 Task: Create a task  Add push notification feature to the app , assign it to team member softage.10@softage.net in the project TrendForge and update the status of the task to  On Track  , set the priority of the task to Low.
Action: Mouse moved to (78, 439)
Screenshot: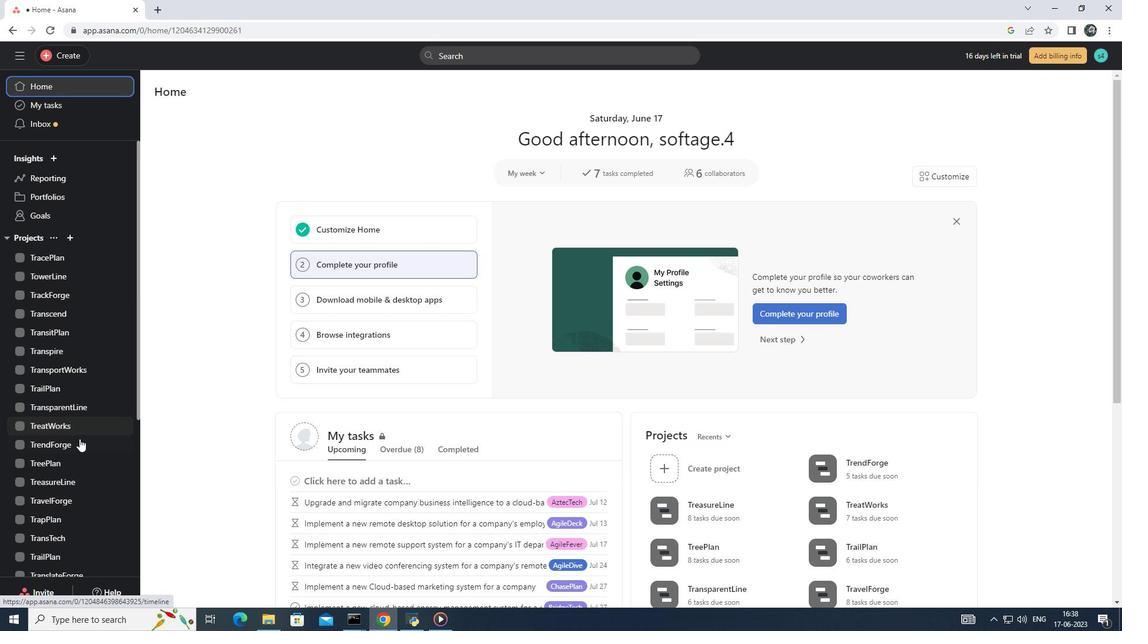 
Action: Mouse pressed left at (78, 439)
Screenshot: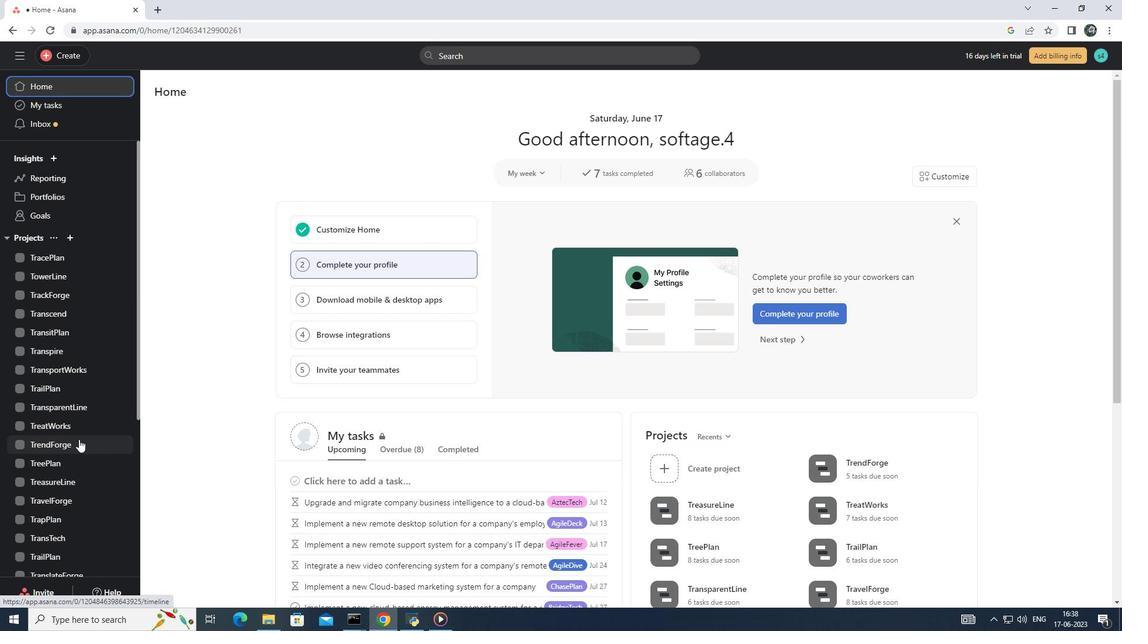 
Action: Mouse moved to (184, 144)
Screenshot: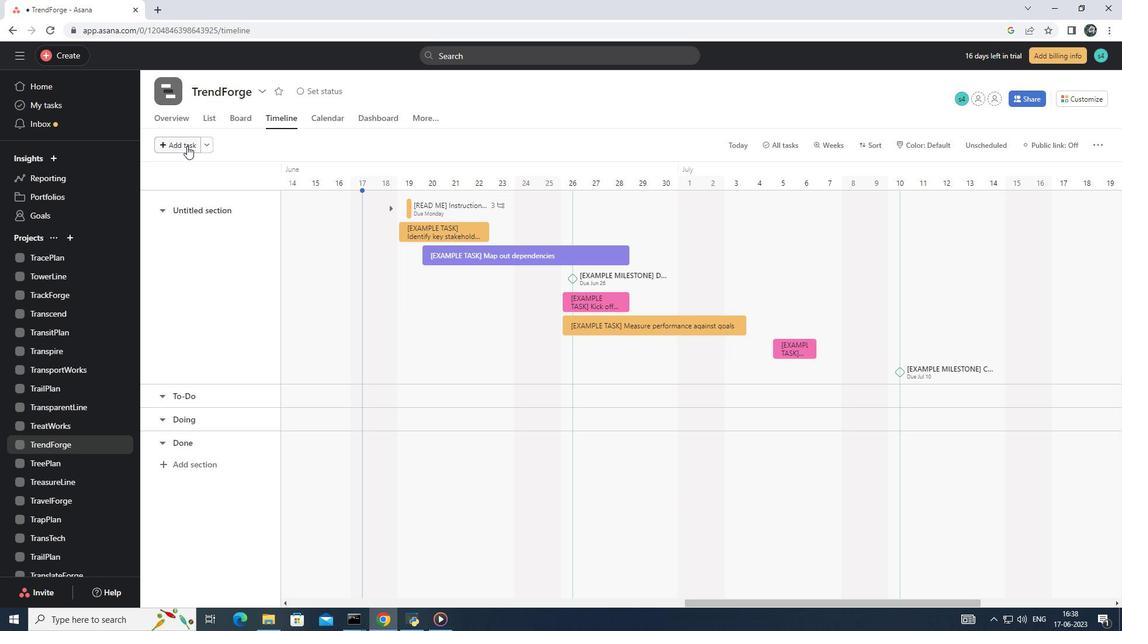 
Action: Mouse pressed left at (184, 144)
Screenshot: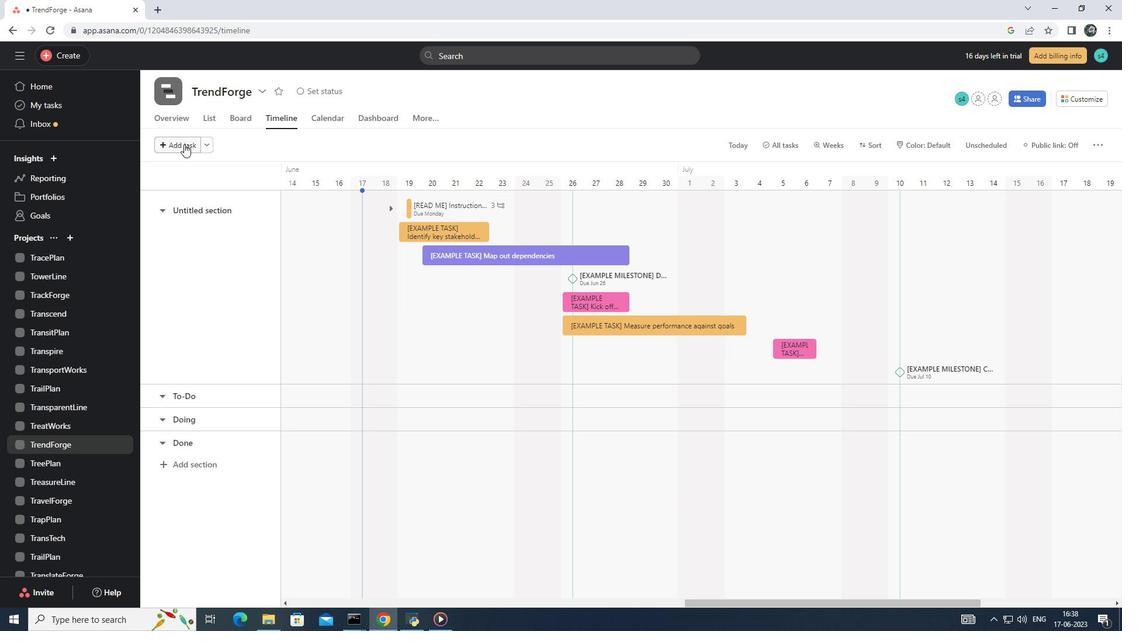 
Action: Mouse moved to (376, 211)
Screenshot: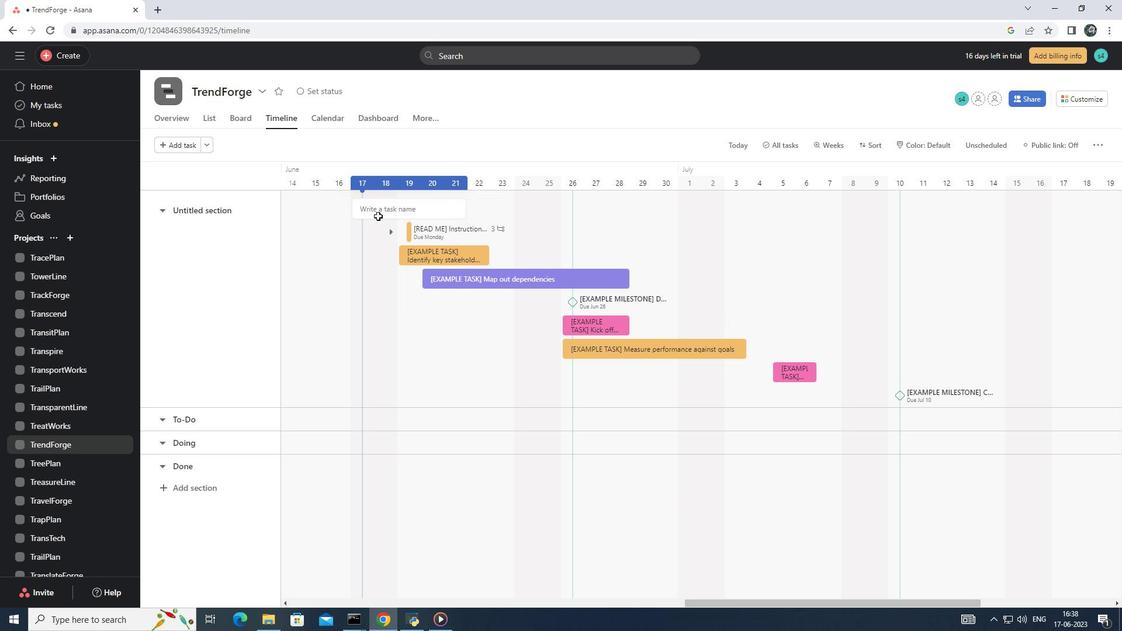 
Action: Mouse pressed left at (376, 211)
Screenshot: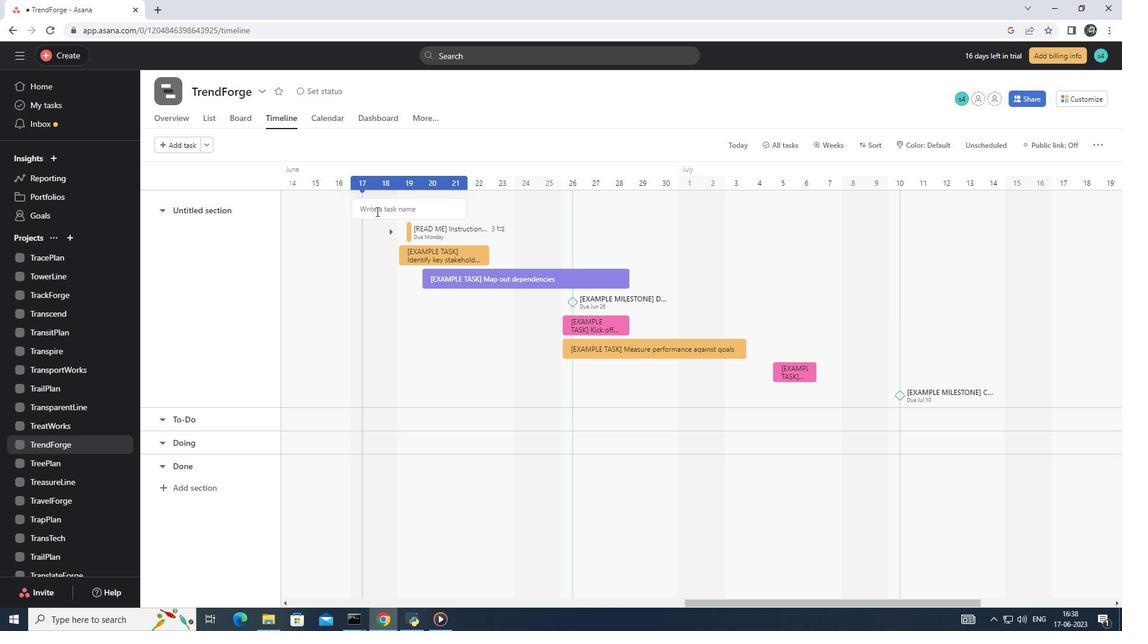 
Action: Key pressed <Key.shift>Add<Key.space>push<Key.space>notification<Key.space>feature<Key.space>to<Key.space>the<Key.space>app<Key.enter>
Screenshot: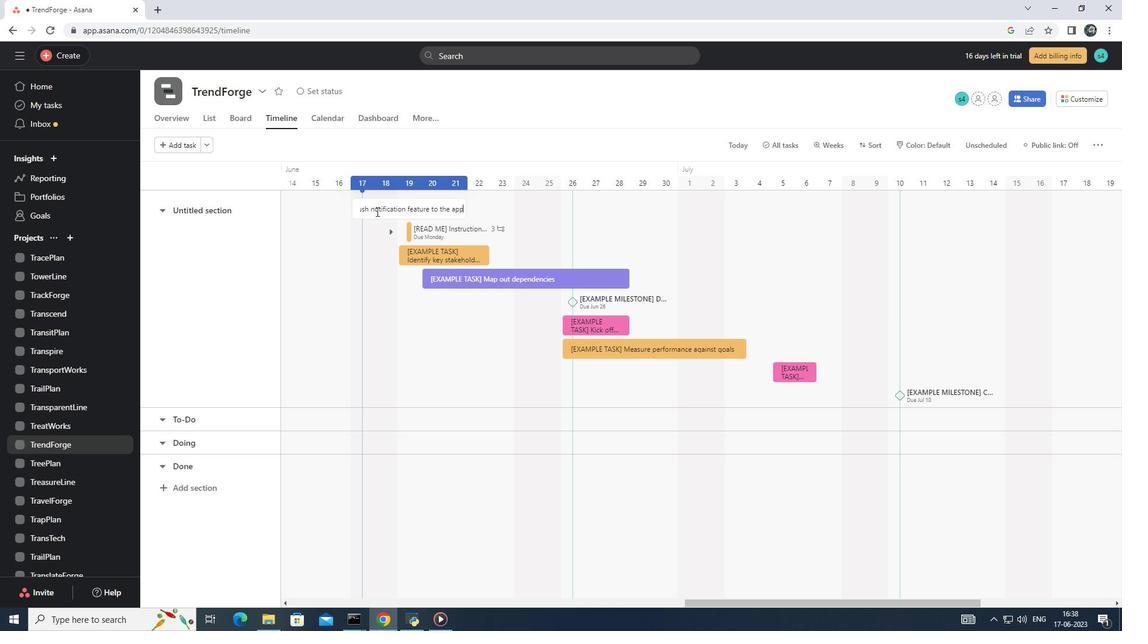 
Action: Mouse pressed right at (376, 211)
Screenshot: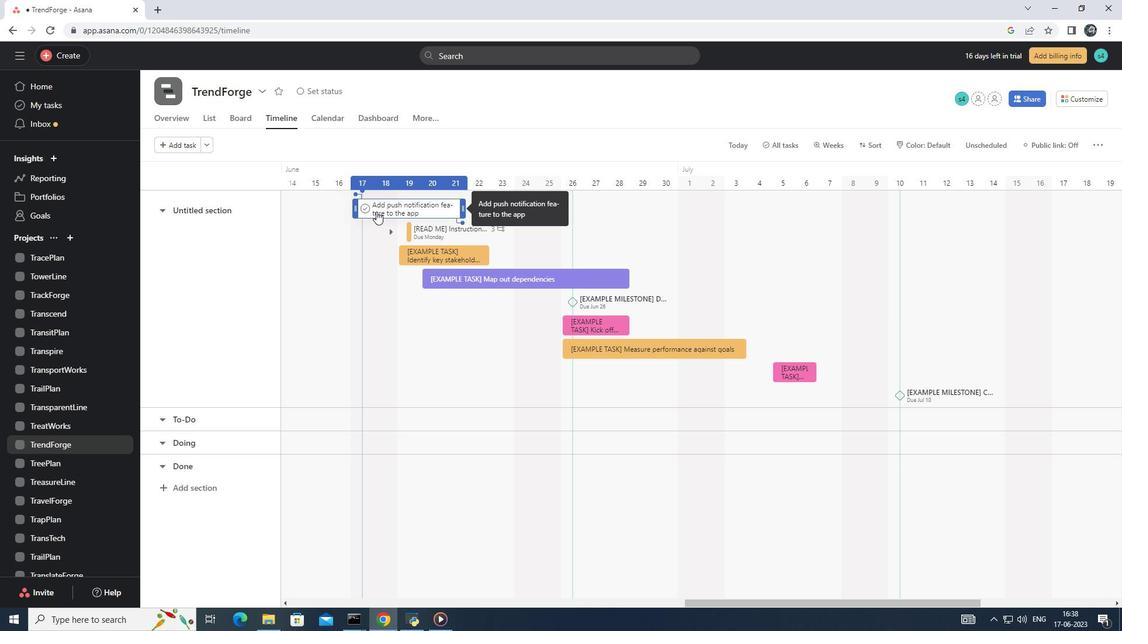 
Action: Mouse moved to (367, 206)
Screenshot: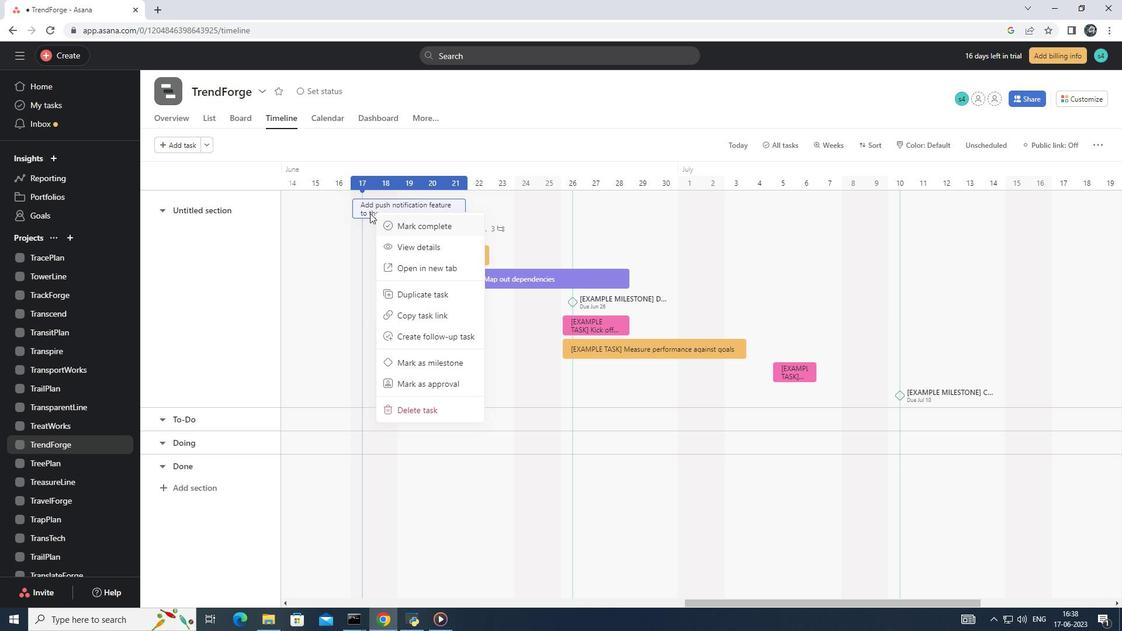 
Action: Mouse pressed left at (367, 206)
Screenshot: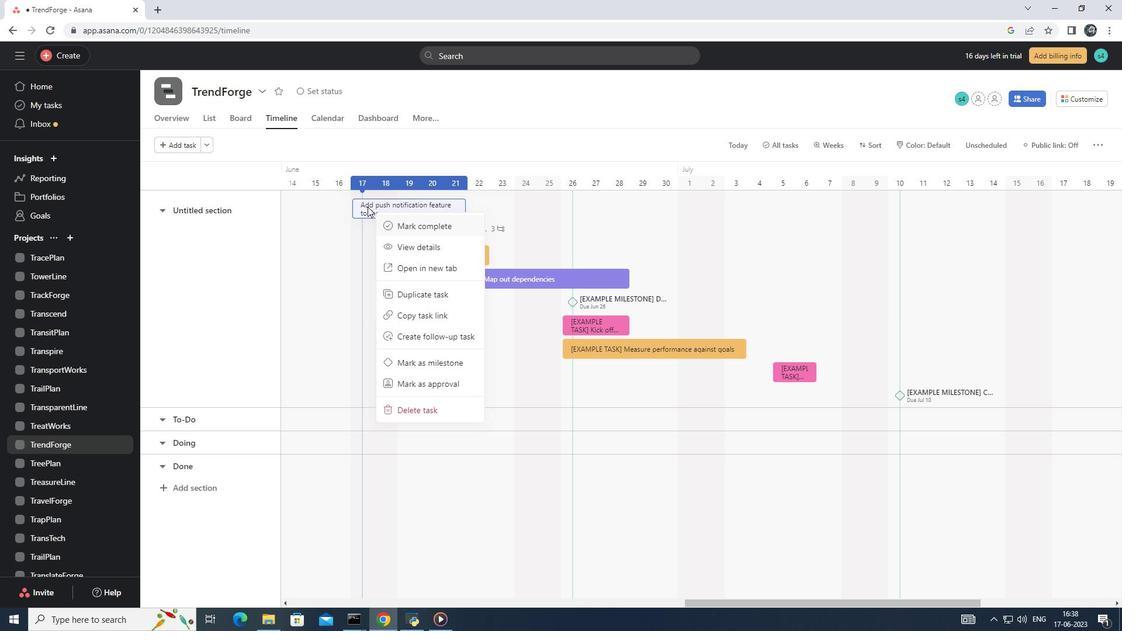 
Action: Mouse pressed left at (367, 206)
Screenshot: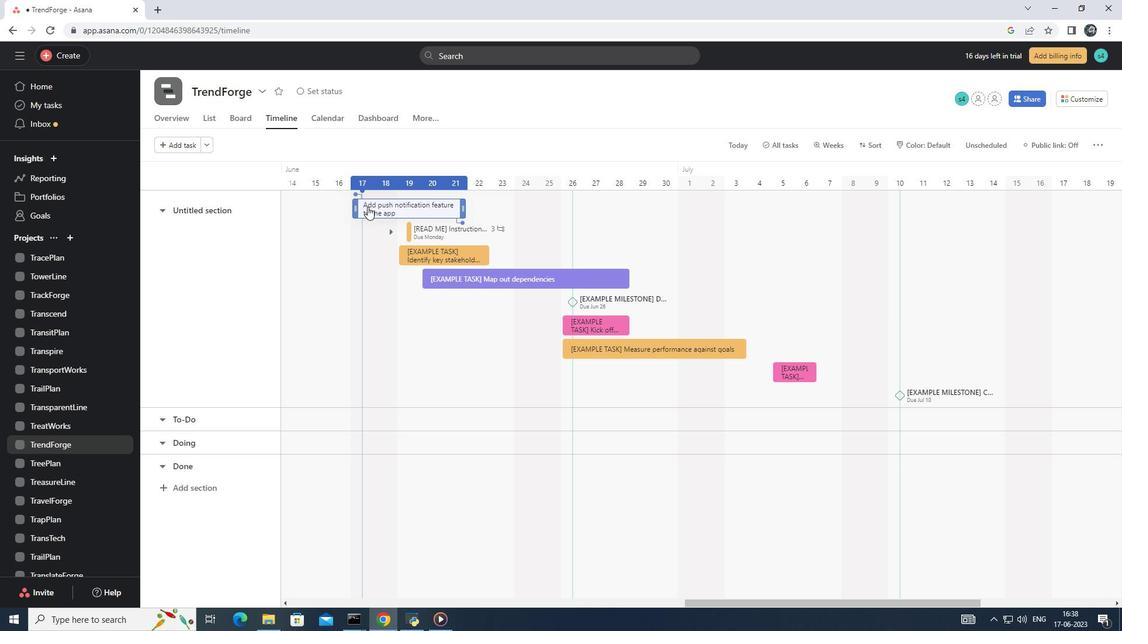 
Action: Mouse moved to (402, 204)
Screenshot: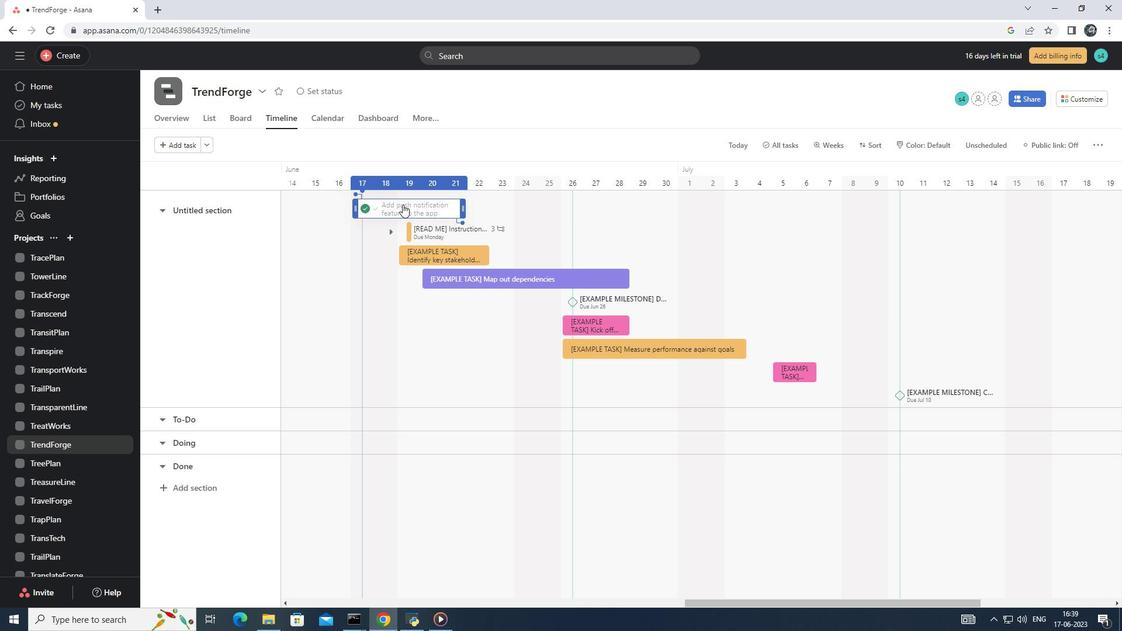
Action: Mouse pressed left at (402, 204)
Screenshot: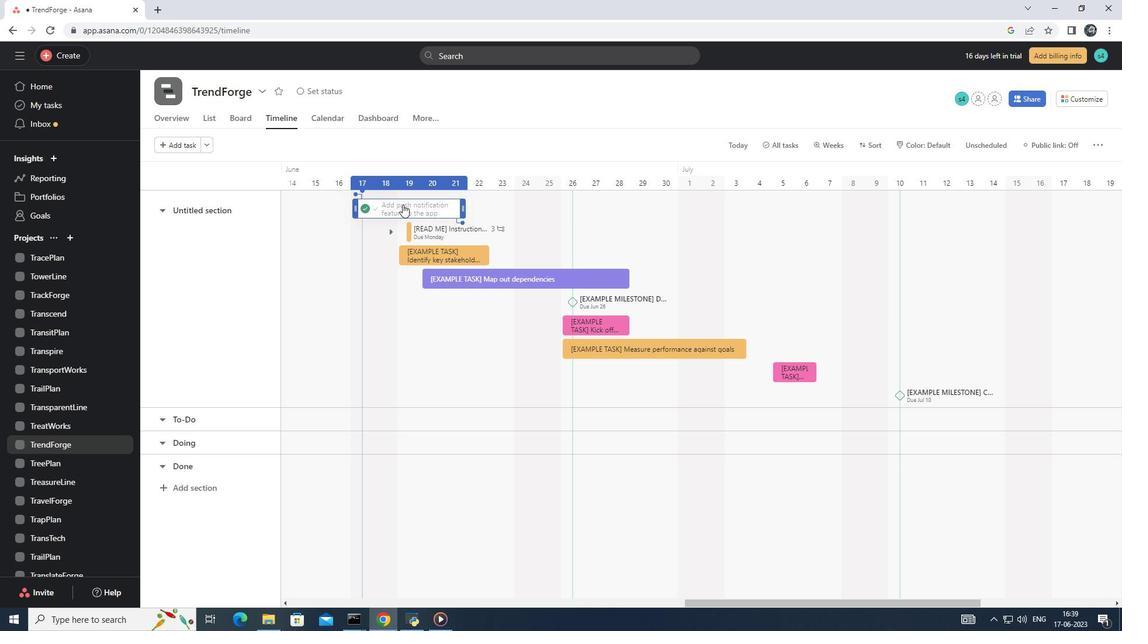 
Action: Mouse moved to (814, 211)
Screenshot: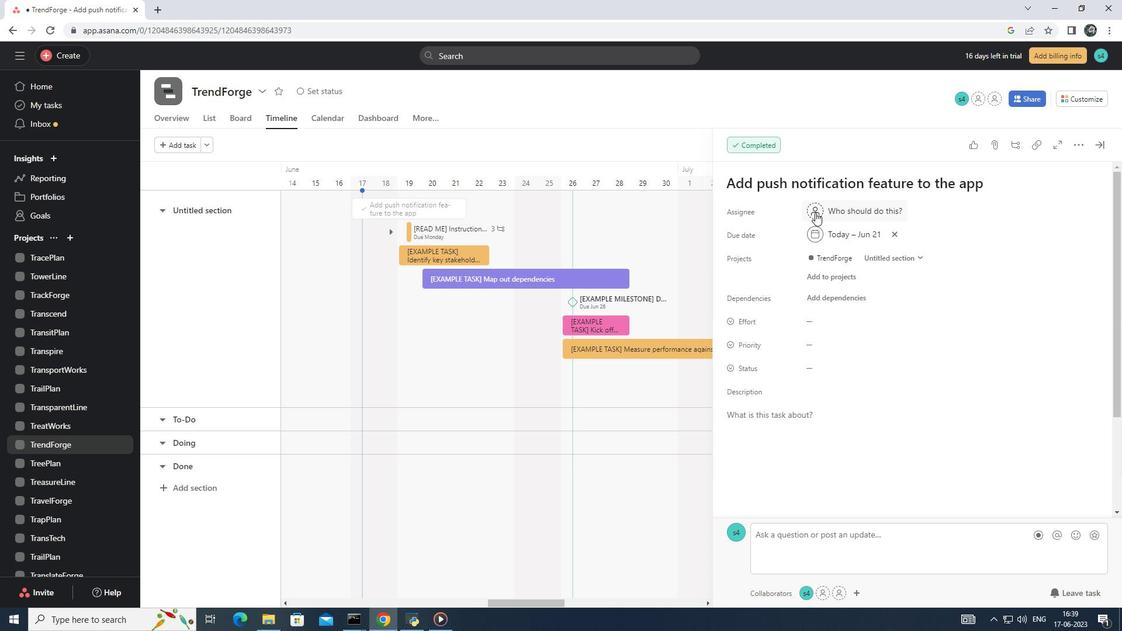 
Action: Mouse pressed left at (814, 211)
Screenshot: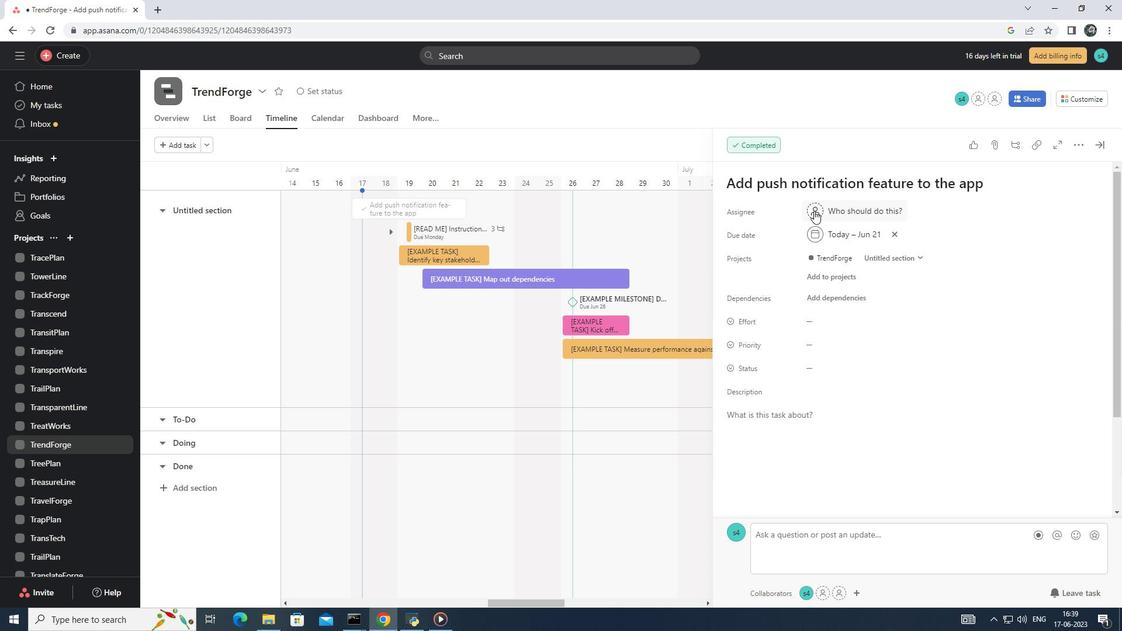 
Action: Key pressed softage.10<Key.shift>@softage.net<Key.enter>
Screenshot: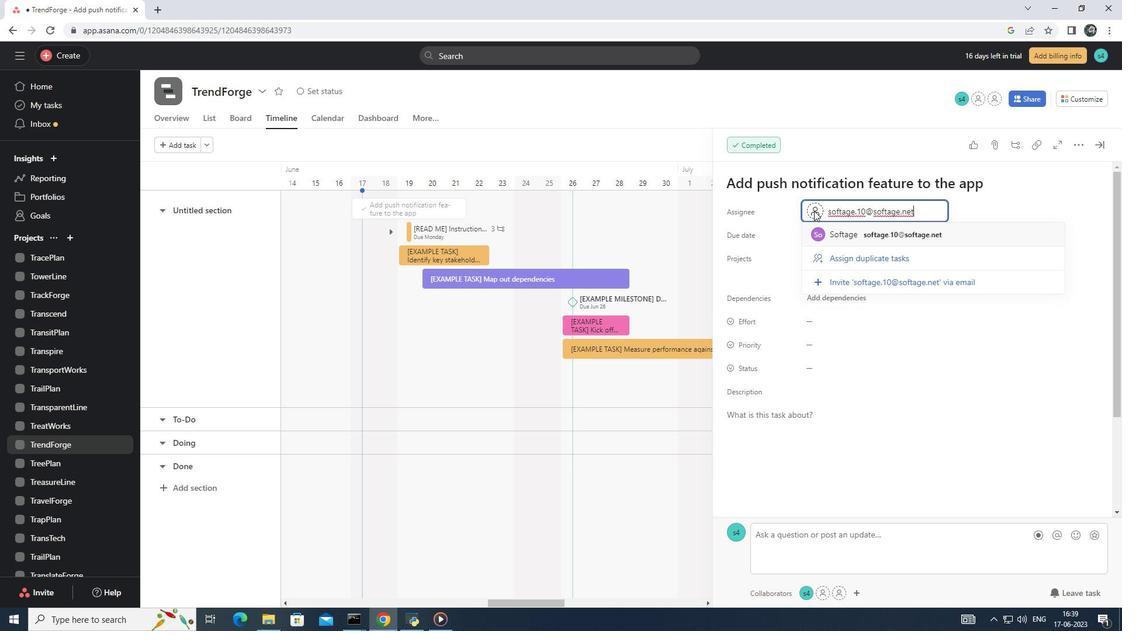 
Action: Mouse moved to (821, 371)
Screenshot: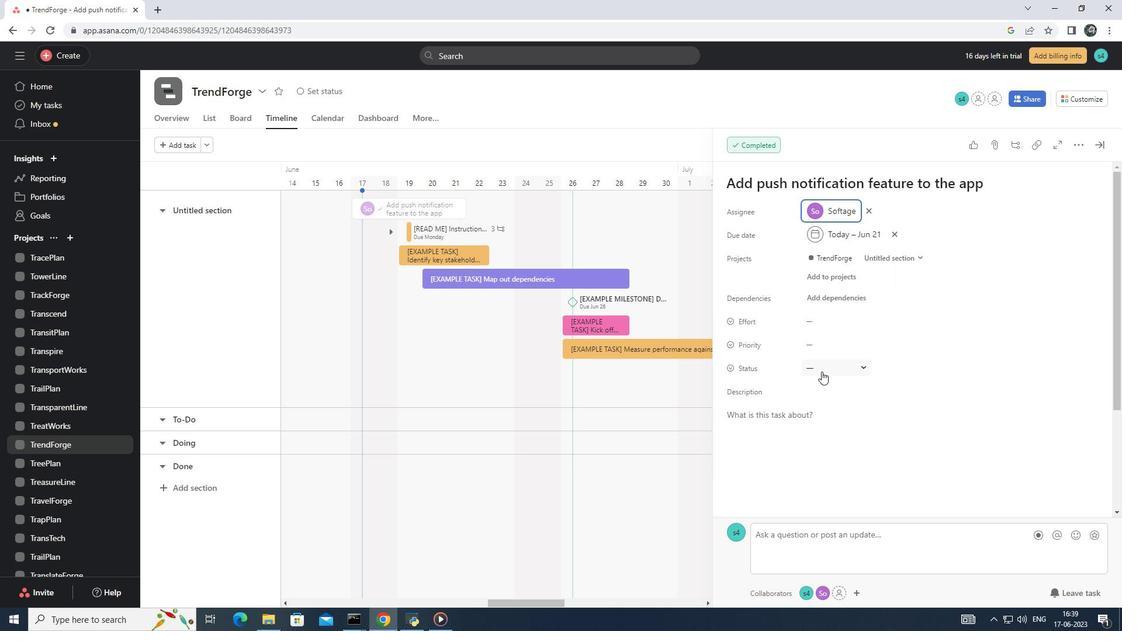 
Action: Mouse pressed left at (821, 371)
Screenshot: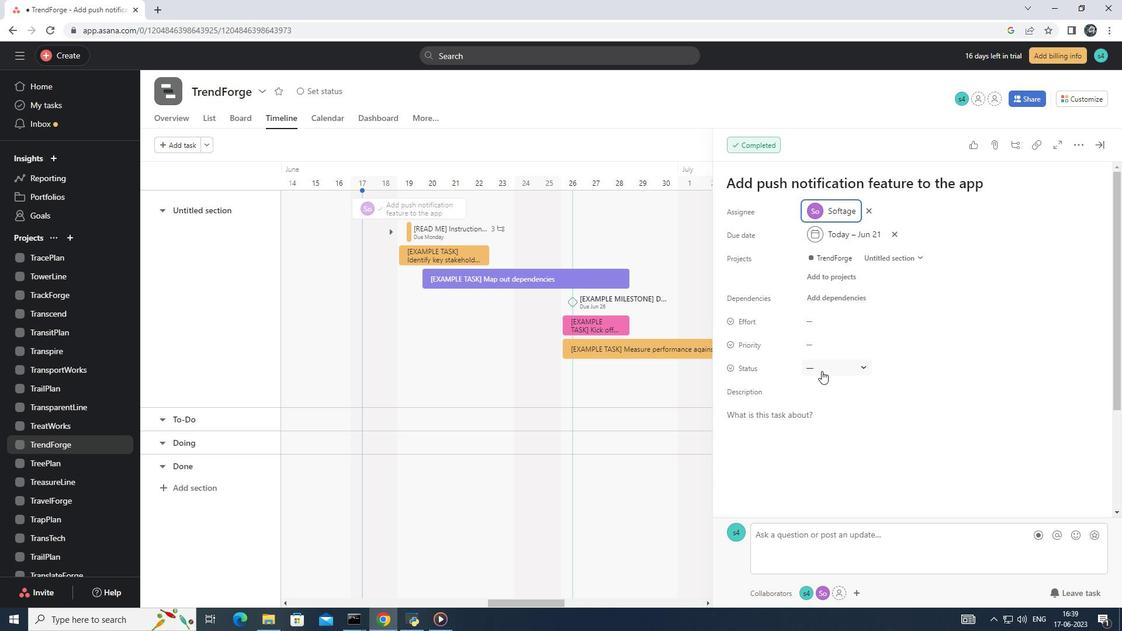 
Action: Mouse moved to (887, 406)
Screenshot: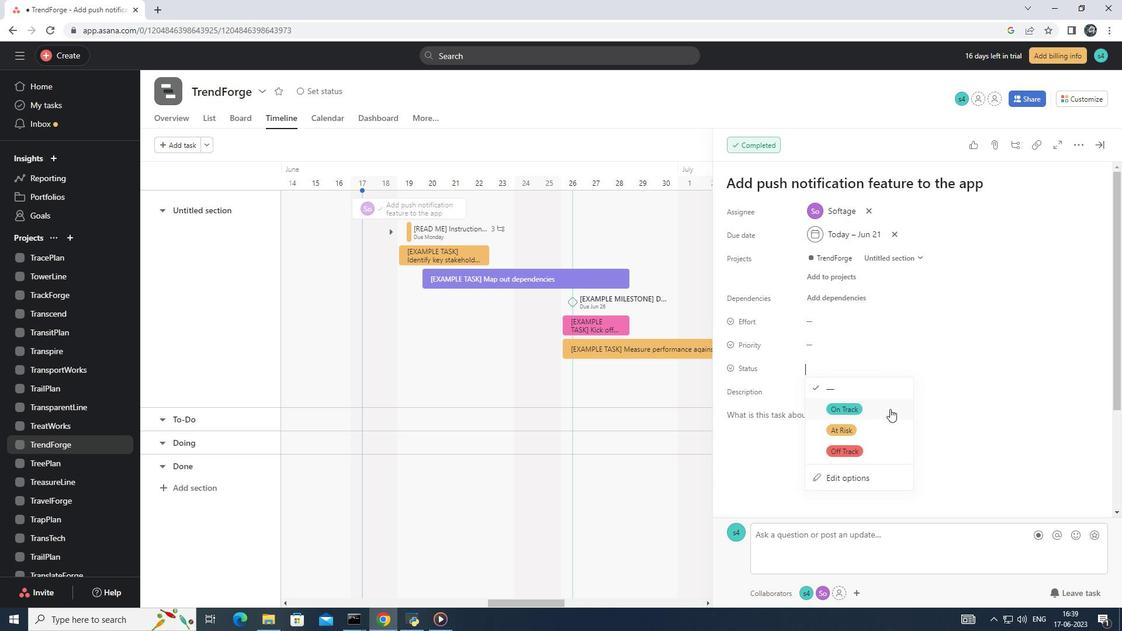 
Action: Mouse pressed left at (887, 406)
Screenshot: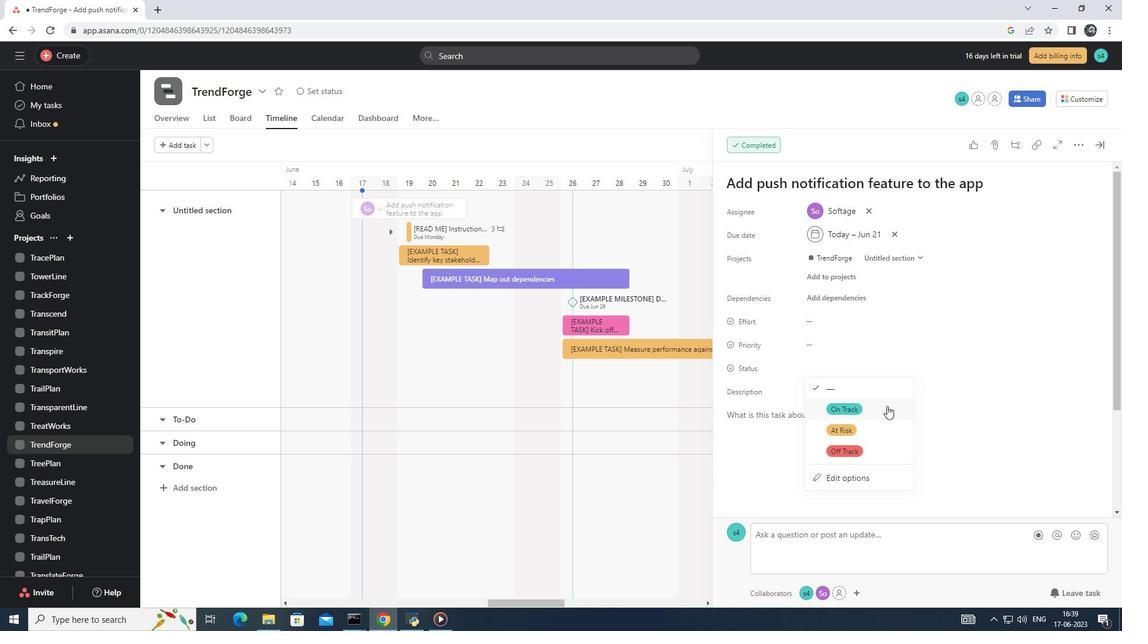 
Action: Mouse moved to (848, 343)
Screenshot: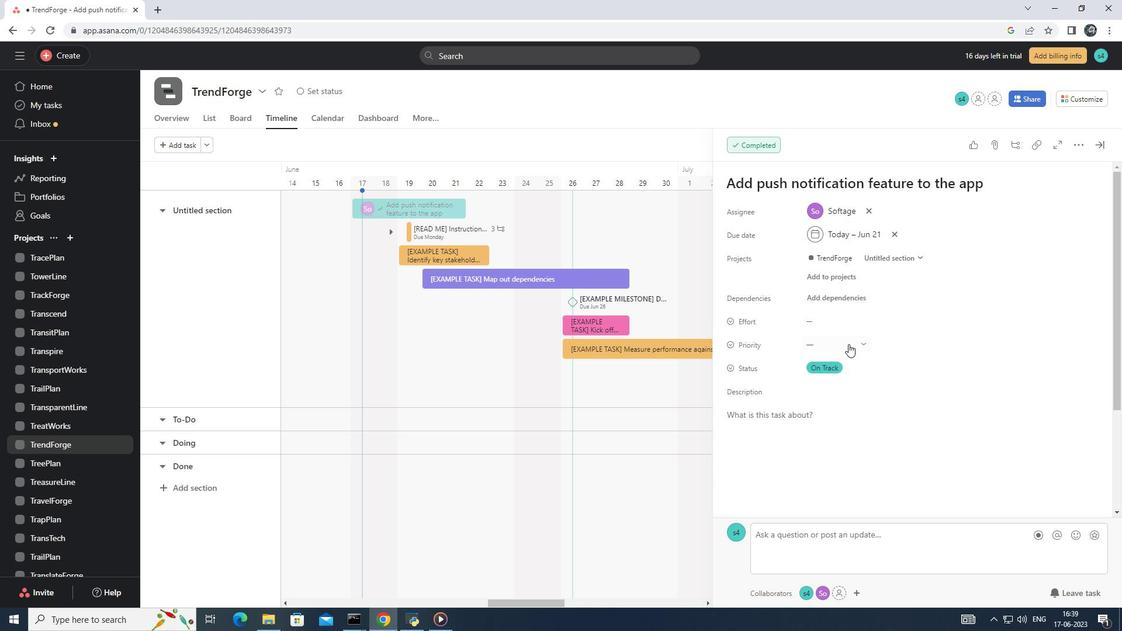 
Action: Mouse pressed left at (848, 343)
Screenshot: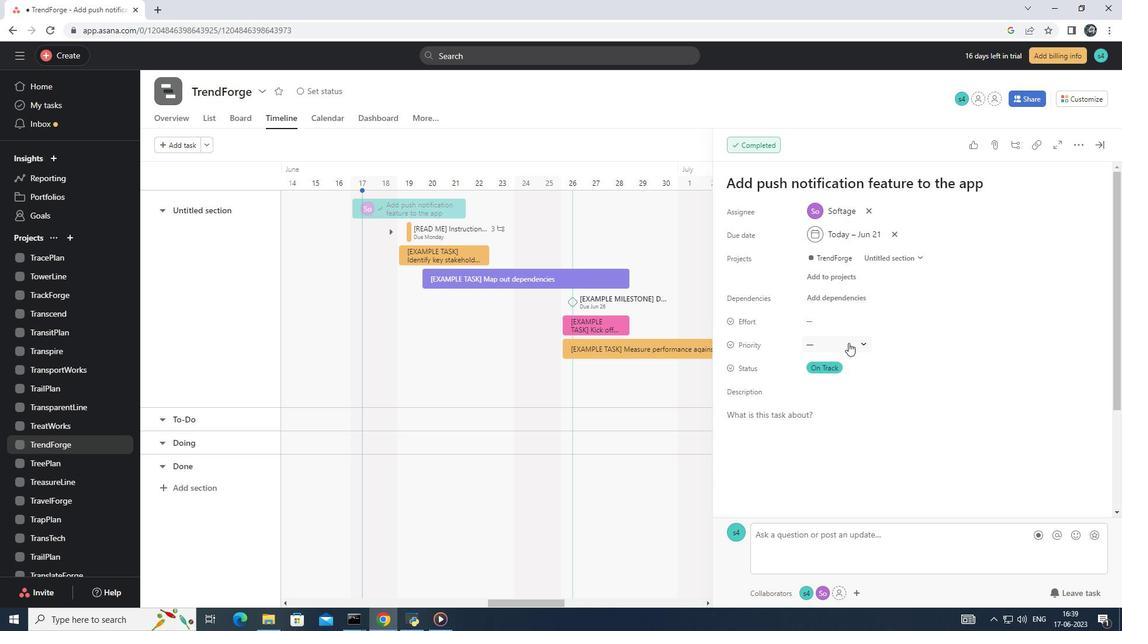 
Action: Mouse moved to (868, 423)
Screenshot: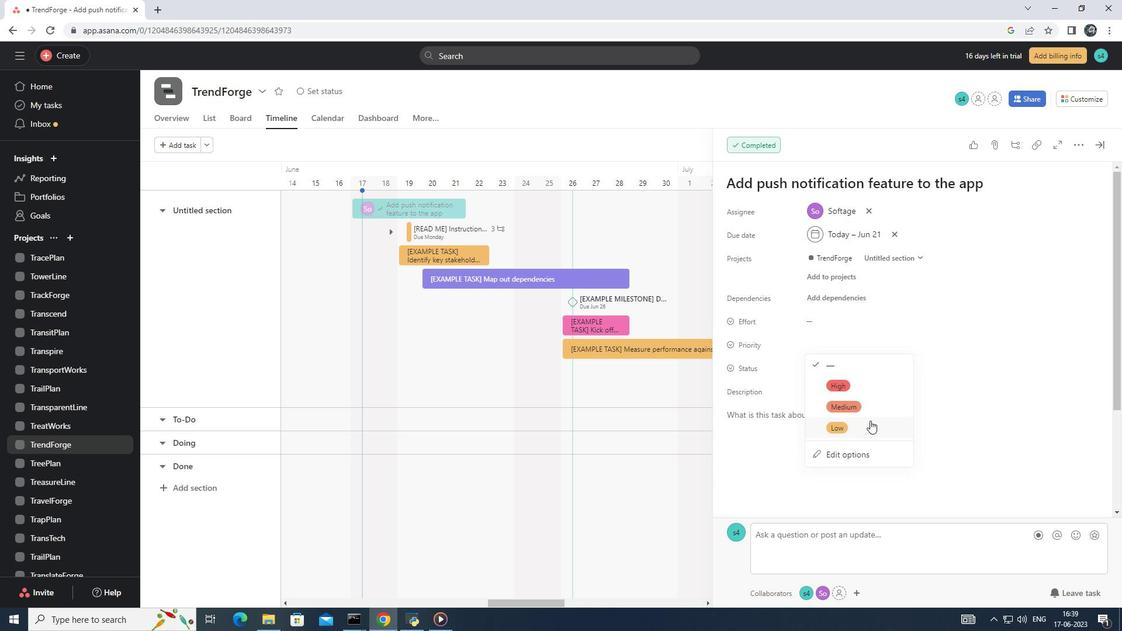 
Action: Mouse pressed left at (868, 423)
Screenshot: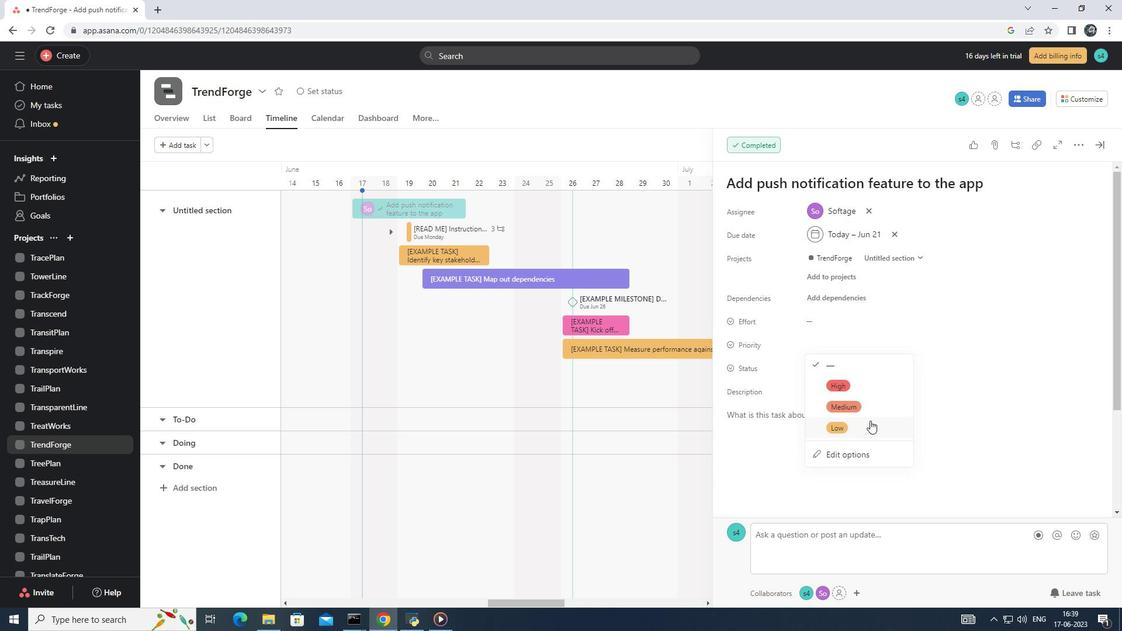 
